 Task: Learn more about a recruiter lite.
Action: Mouse moved to (717, 81)
Screenshot: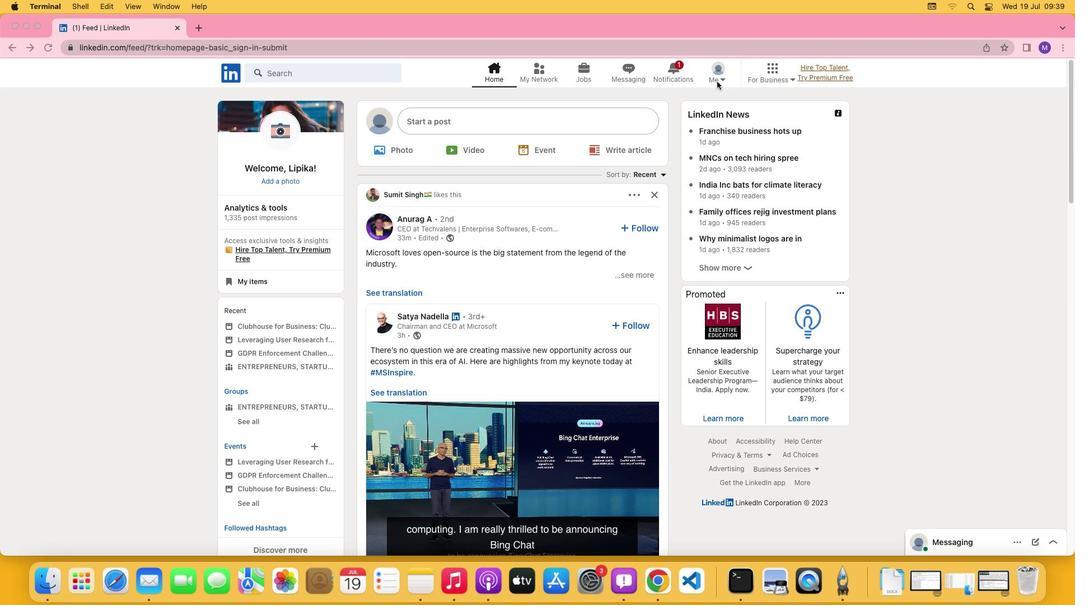 
Action: Mouse pressed left at (717, 81)
Screenshot: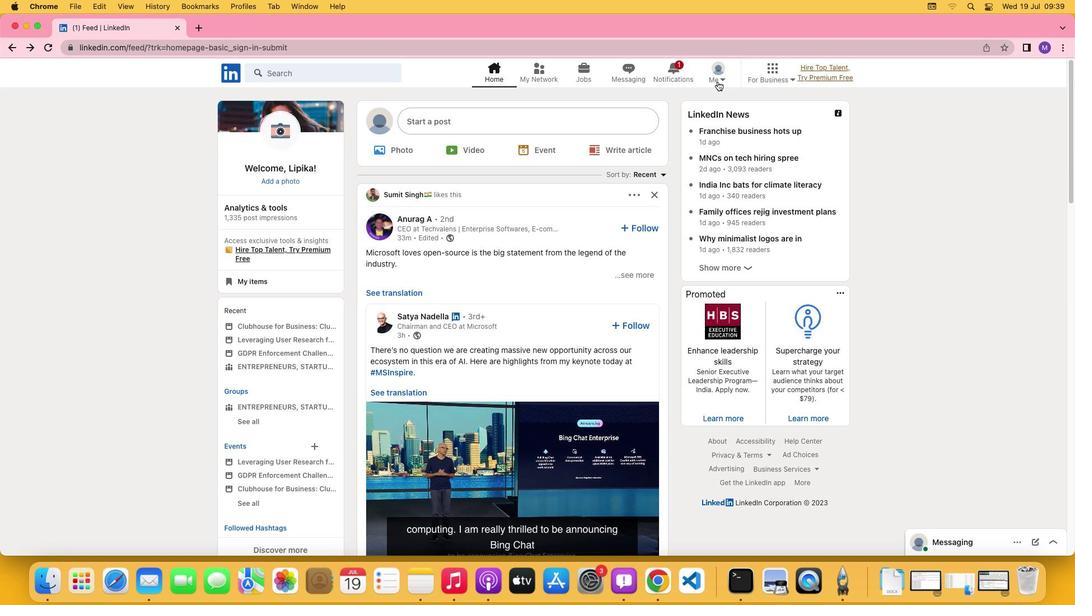 
Action: Mouse moved to (722, 77)
Screenshot: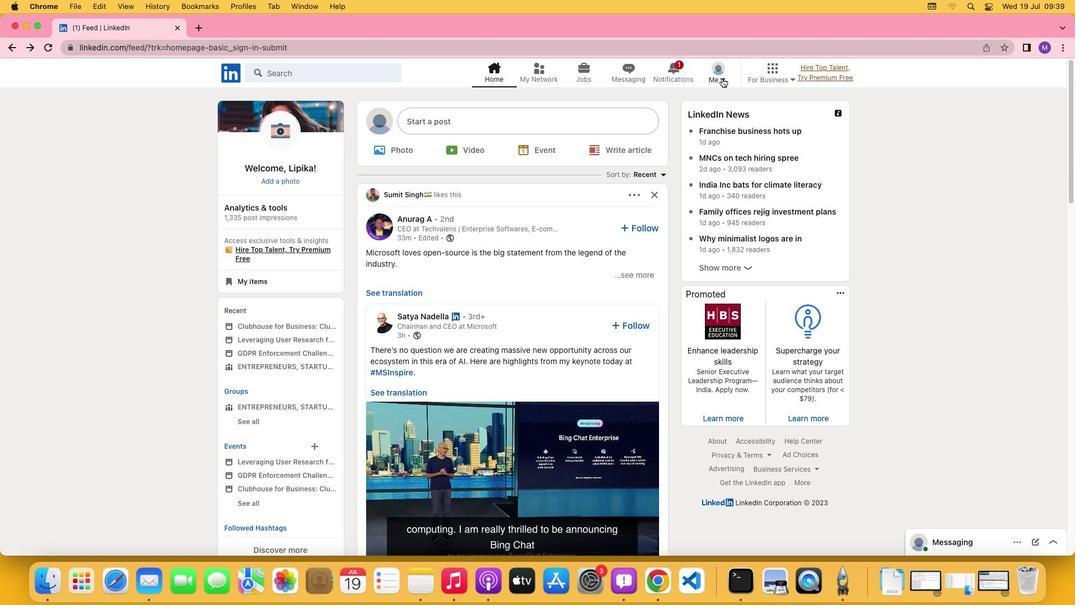 
Action: Mouse pressed left at (722, 77)
Screenshot: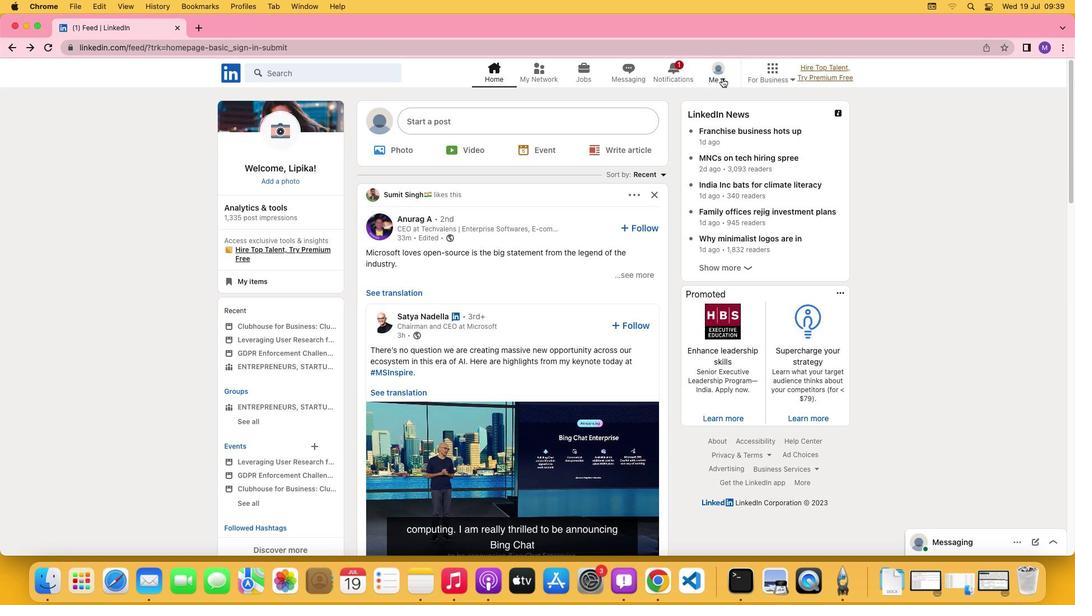
Action: Mouse moved to (622, 195)
Screenshot: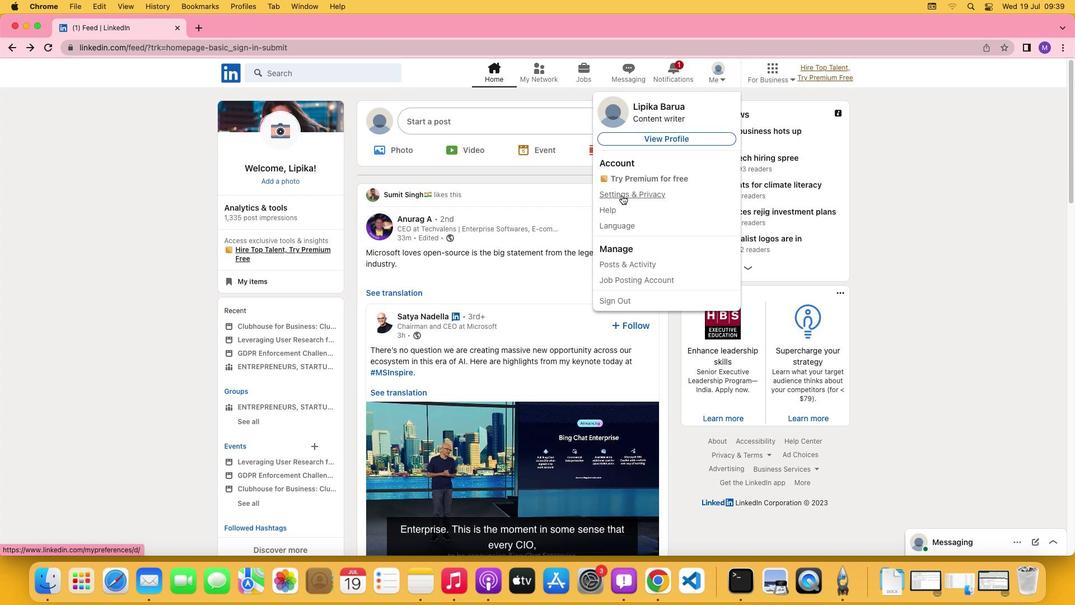 
Action: Mouse pressed left at (622, 195)
Screenshot: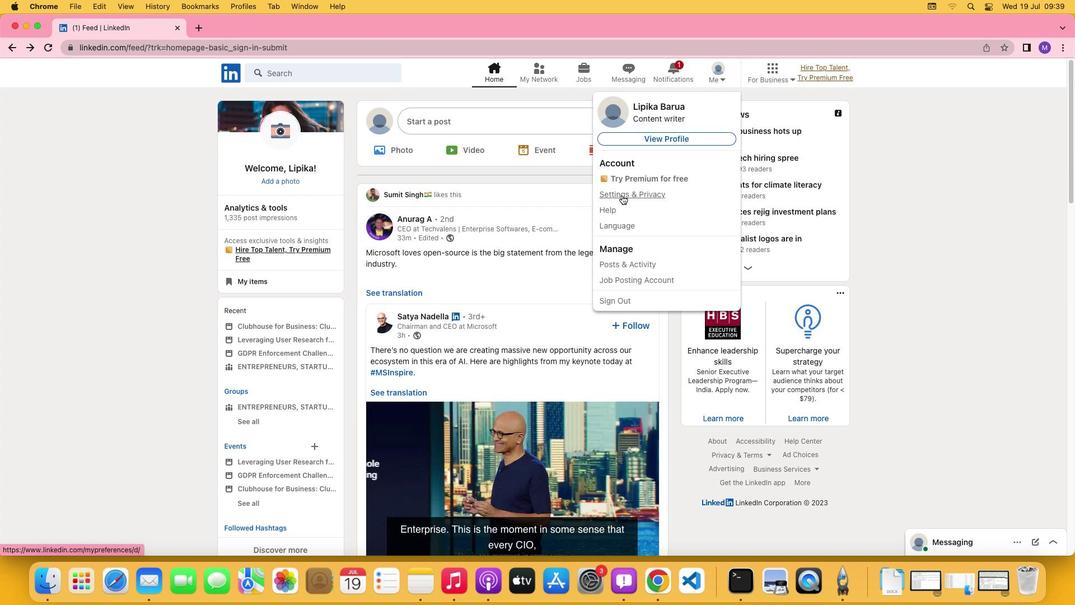 
Action: Mouse moved to (467, 354)
Screenshot: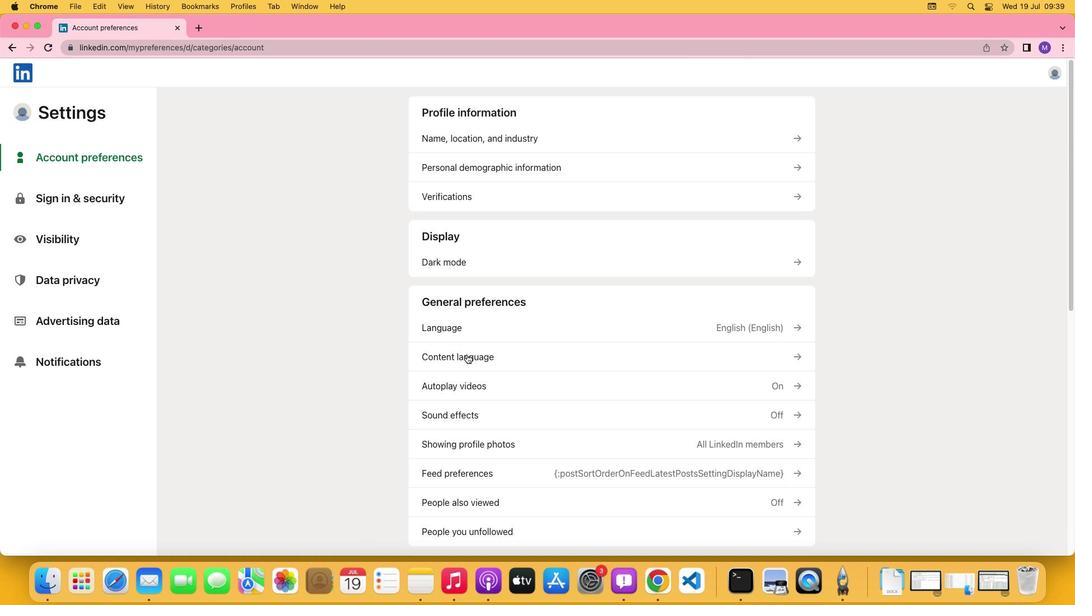 
Action: Mouse scrolled (467, 354) with delta (0, 0)
Screenshot: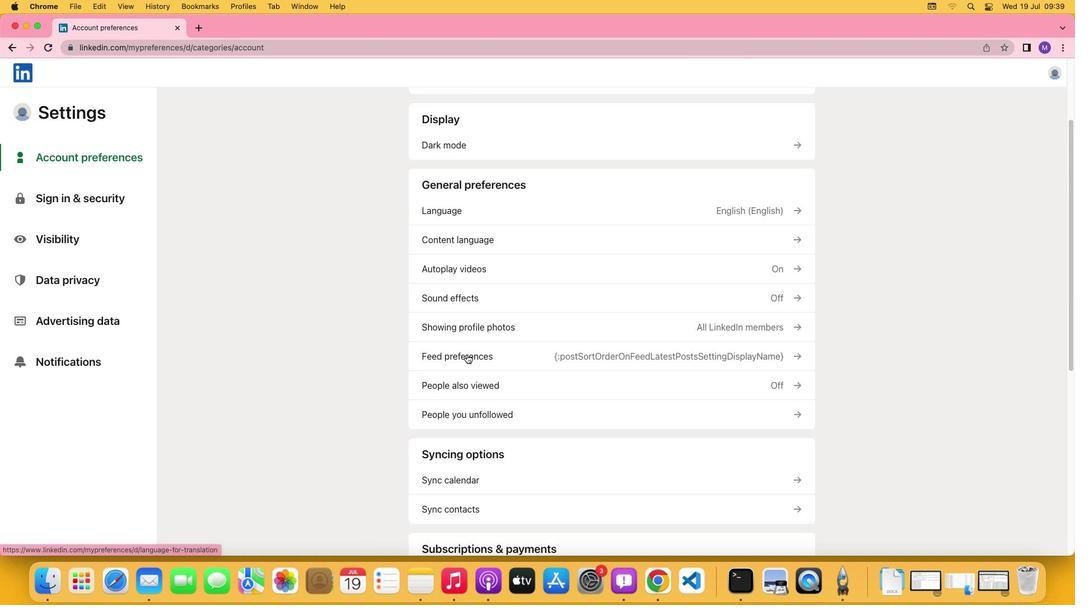 
Action: Mouse scrolled (467, 354) with delta (0, 0)
Screenshot: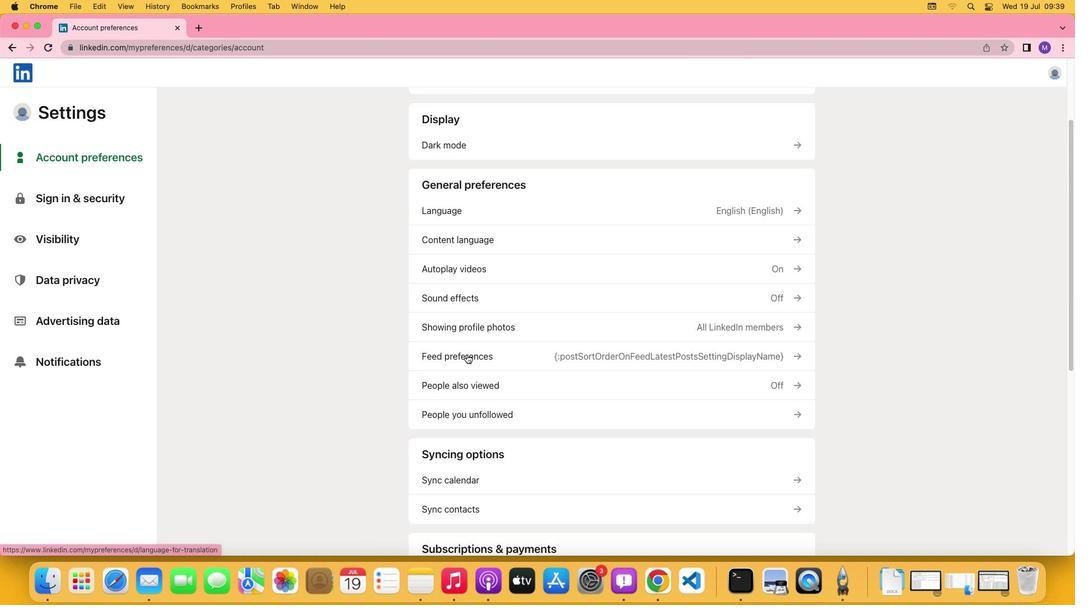 
Action: Mouse scrolled (467, 354) with delta (0, -1)
Screenshot: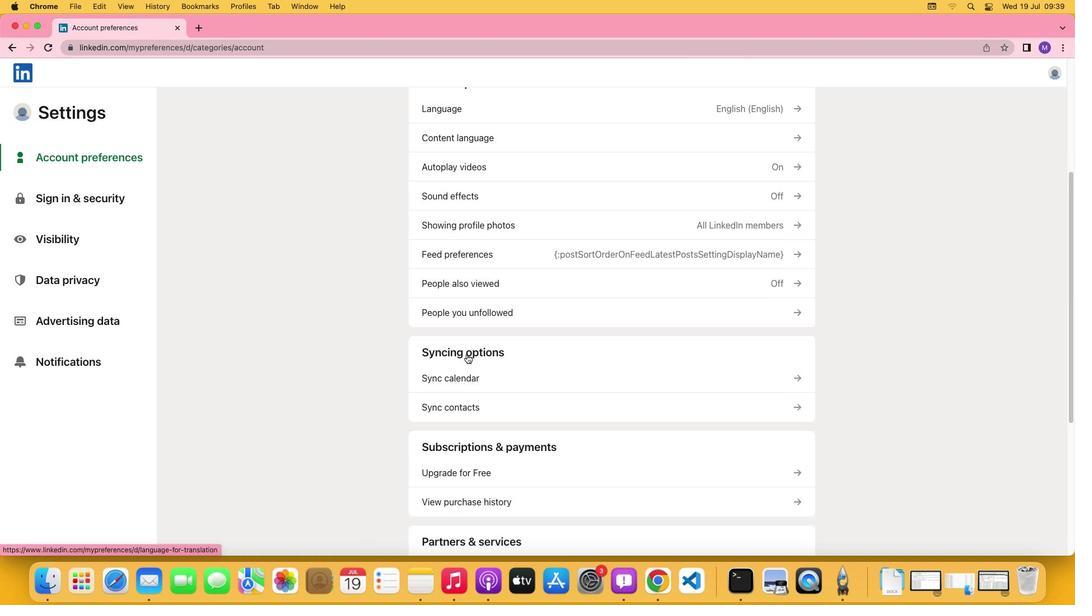 
Action: Mouse scrolled (467, 354) with delta (0, -2)
Screenshot: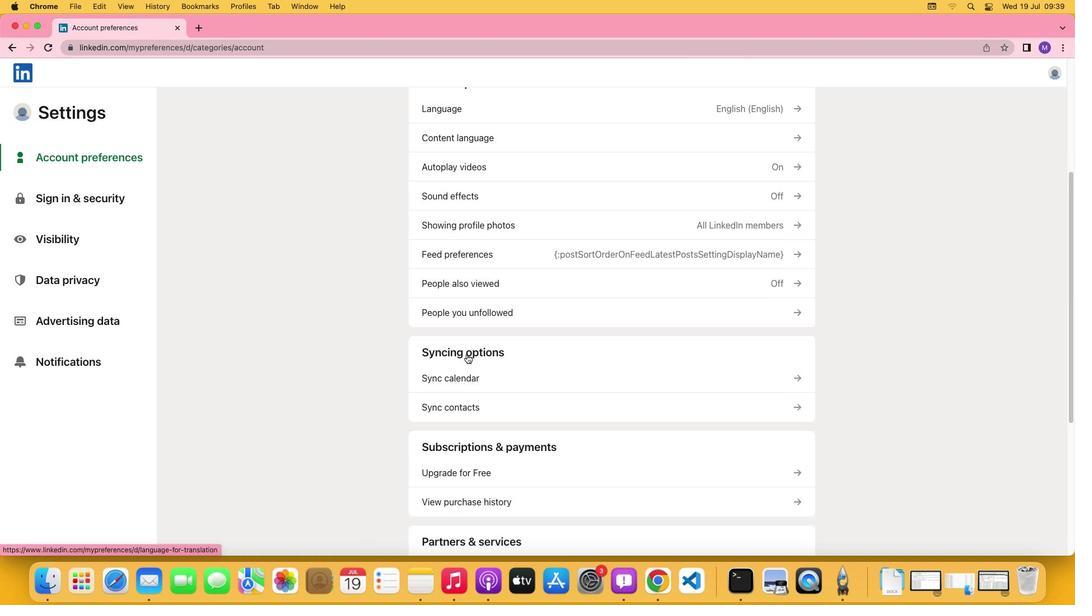 
Action: Mouse scrolled (467, 354) with delta (0, 0)
Screenshot: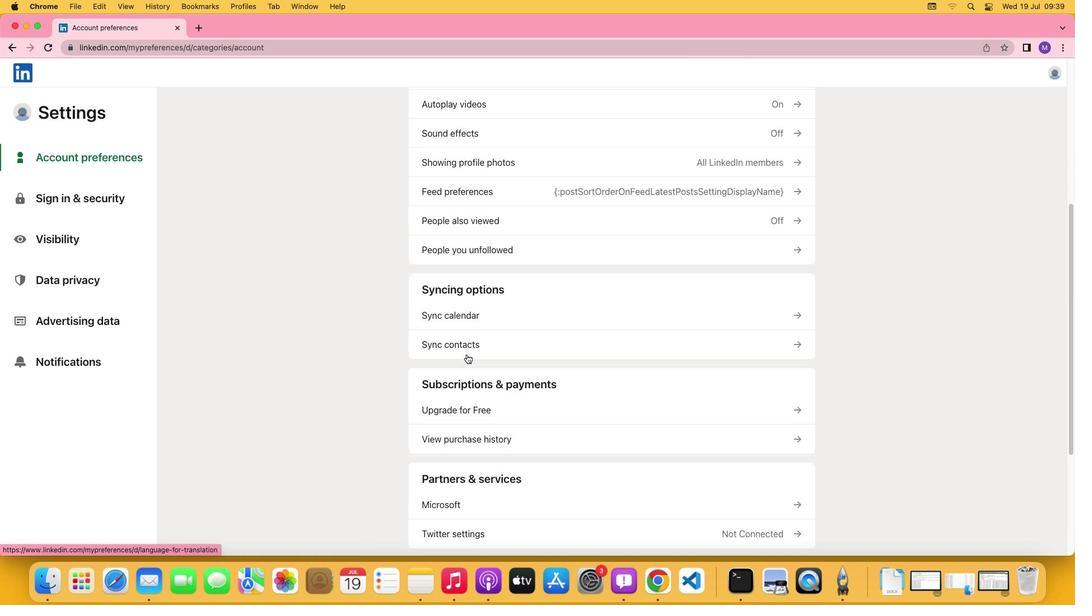 
Action: Mouse scrolled (467, 354) with delta (0, 0)
Screenshot: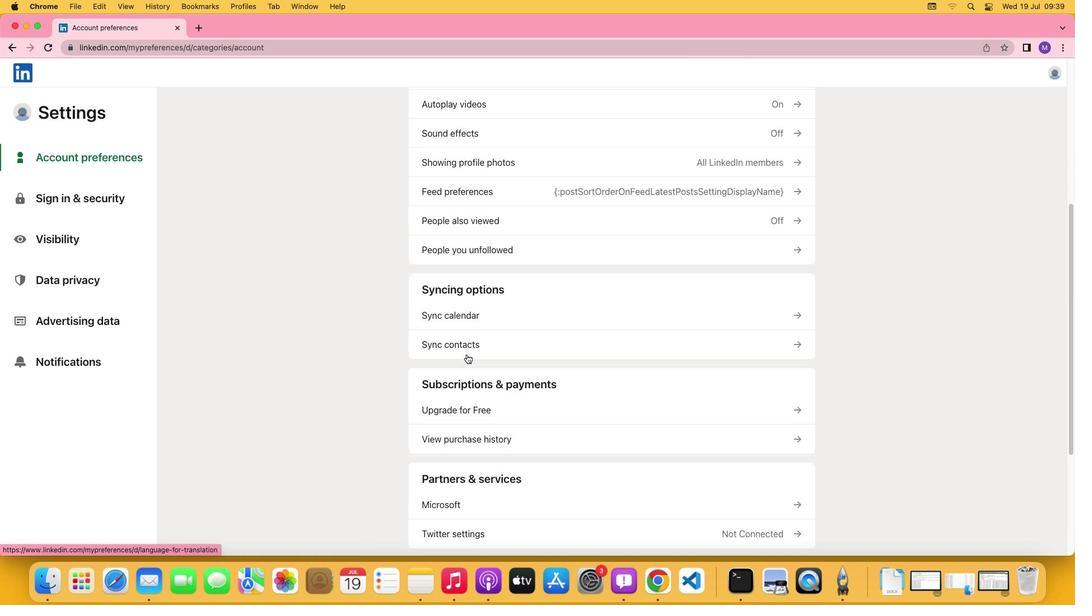 
Action: Mouse scrolled (467, 354) with delta (0, -1)
Screenshot: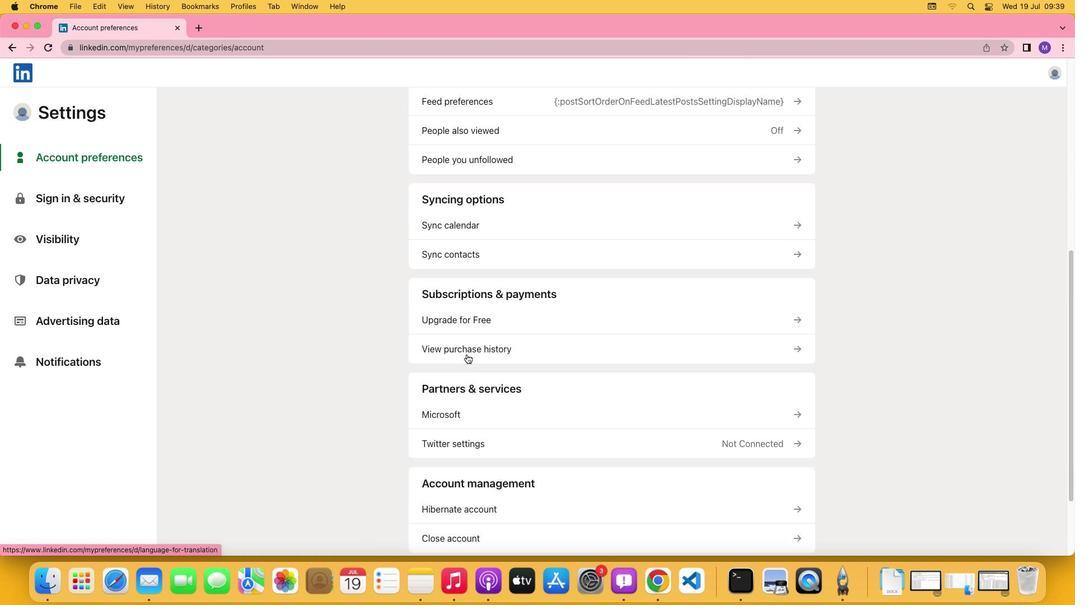 
Action: Mouse scrolled (467, 354) with delta (0, -2)
Screenshot: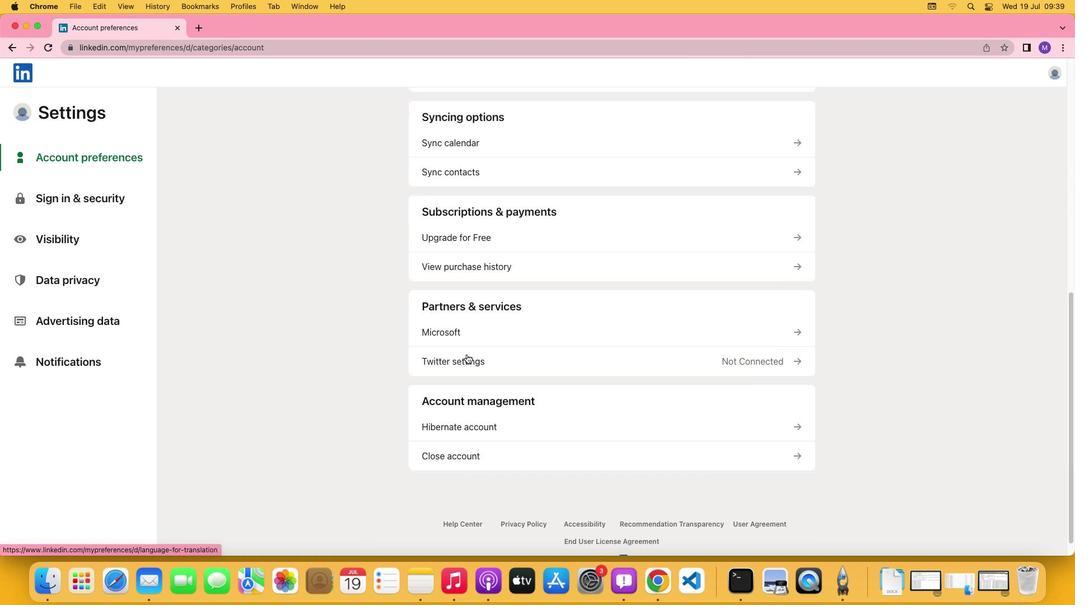 
Action: Mouse moved to (452, 223)
Screenshot: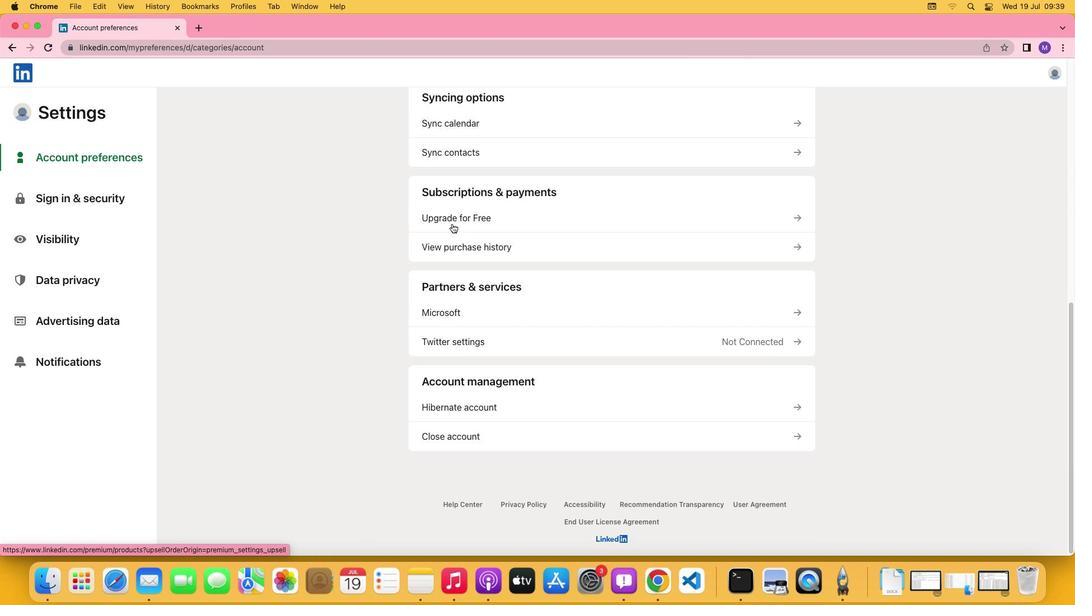 
Action: Mouse pressed left at (452, 223)
Screenshot: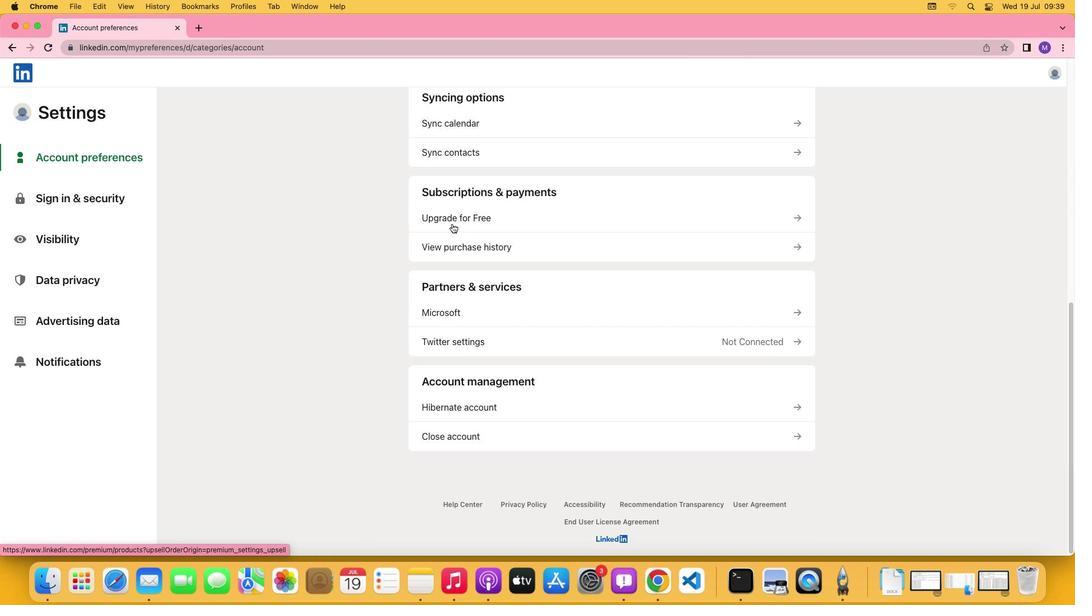 
Action: Mouse moved to (405, 284)
Screenshot: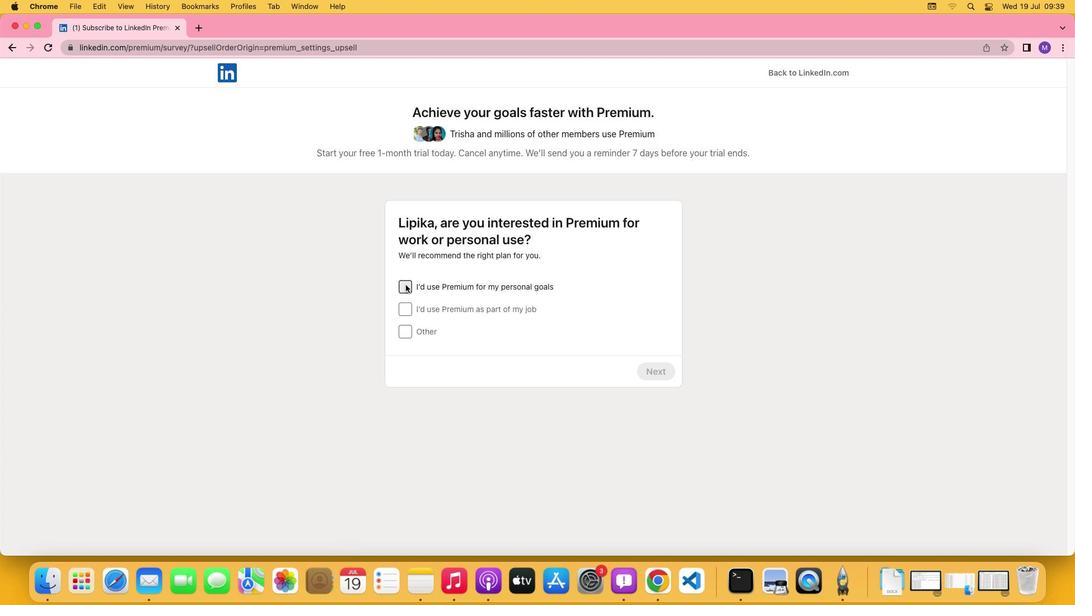 
Action: Mouse pressed left at (405, 284)
Screenshot: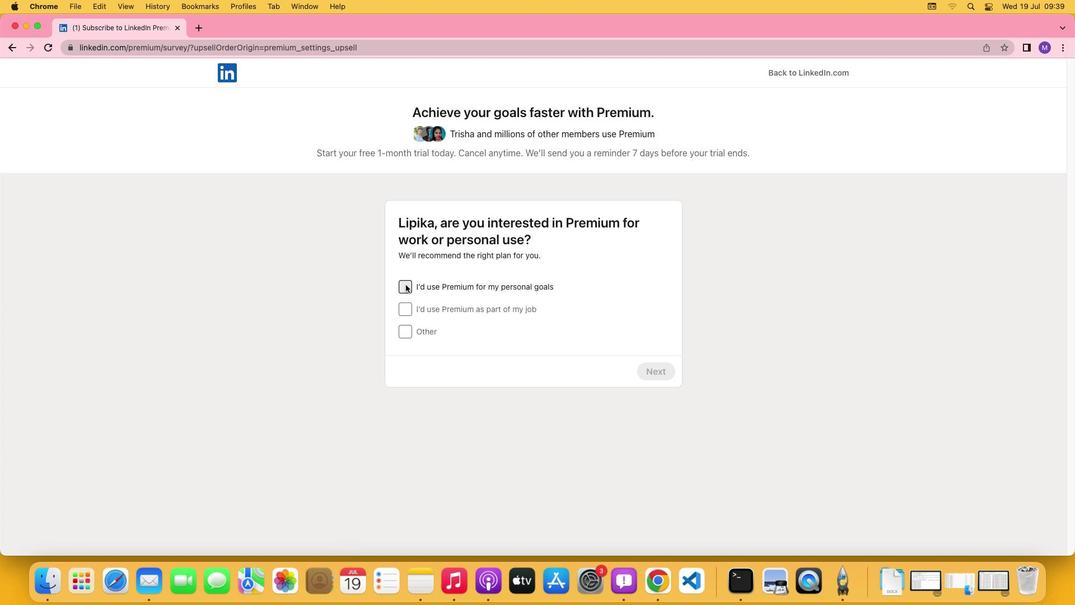 
Action: Mouse moved to (662, 368)
Screenshot: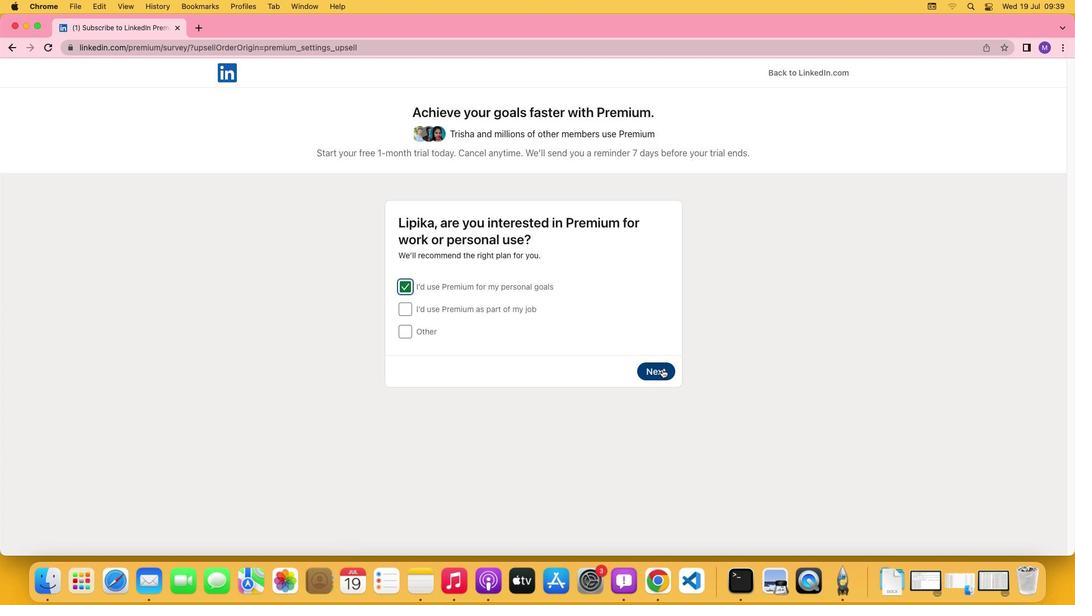 
Action: Mouse pressed left at (662, 368)
Screenshot: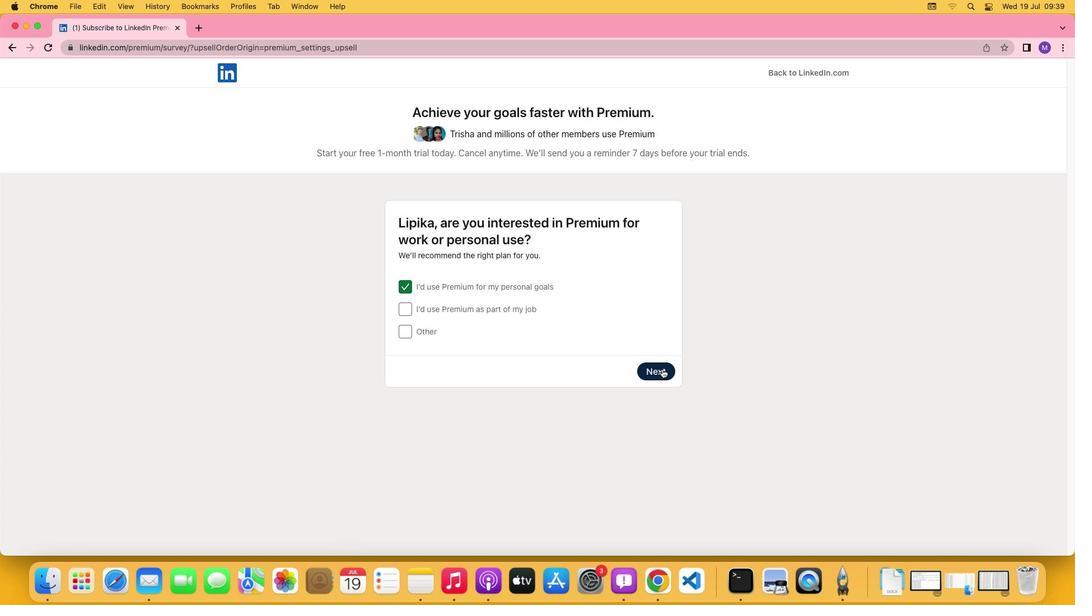 
Action: Mouse moved to (643, 422)
Screenshot: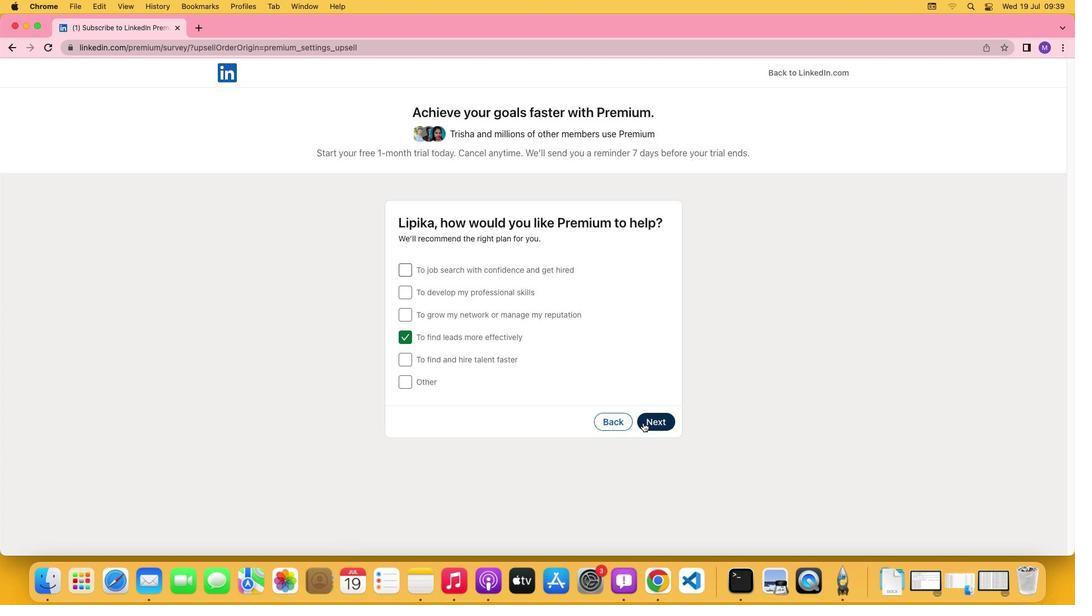 
Action: Mouse pressed left at (643, 422)
Screenshot: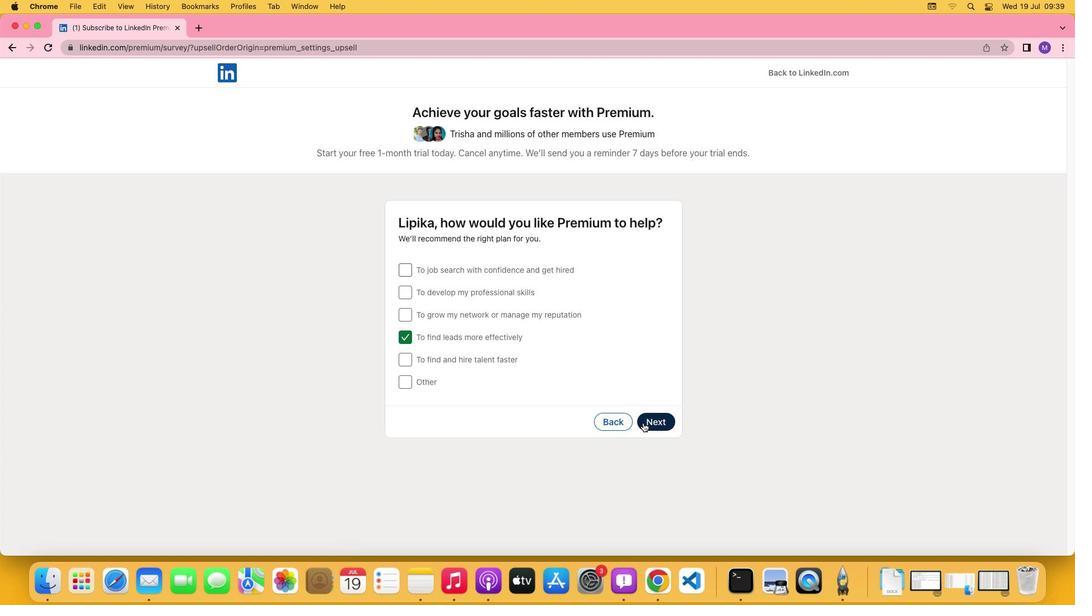 
Action: Mouse moved to (397, 337)
Screenshot: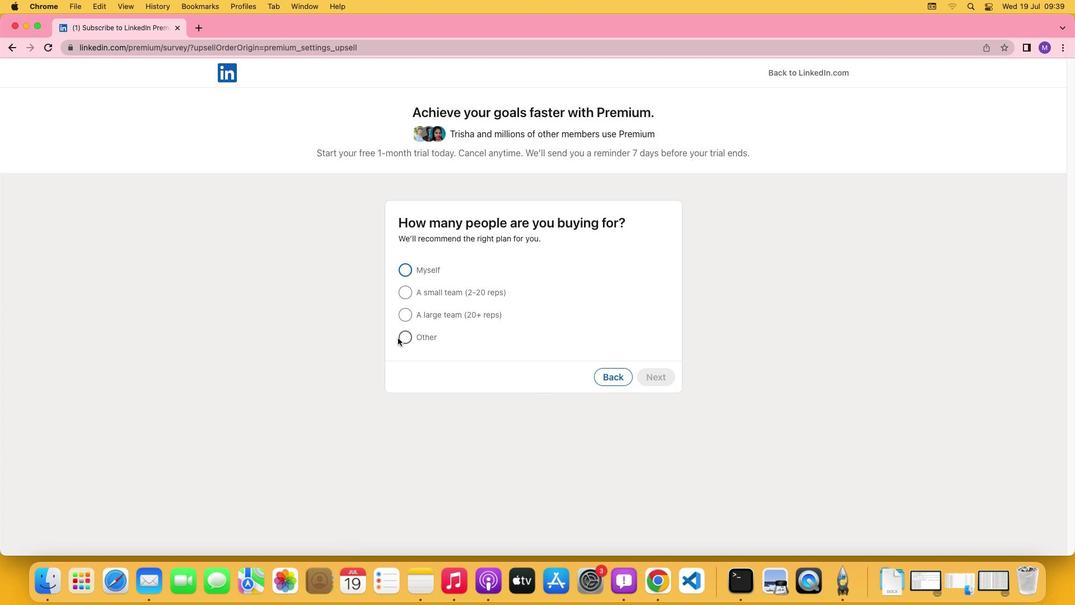 
Action: Mouse pressed left at (397, 337)
Screenshot: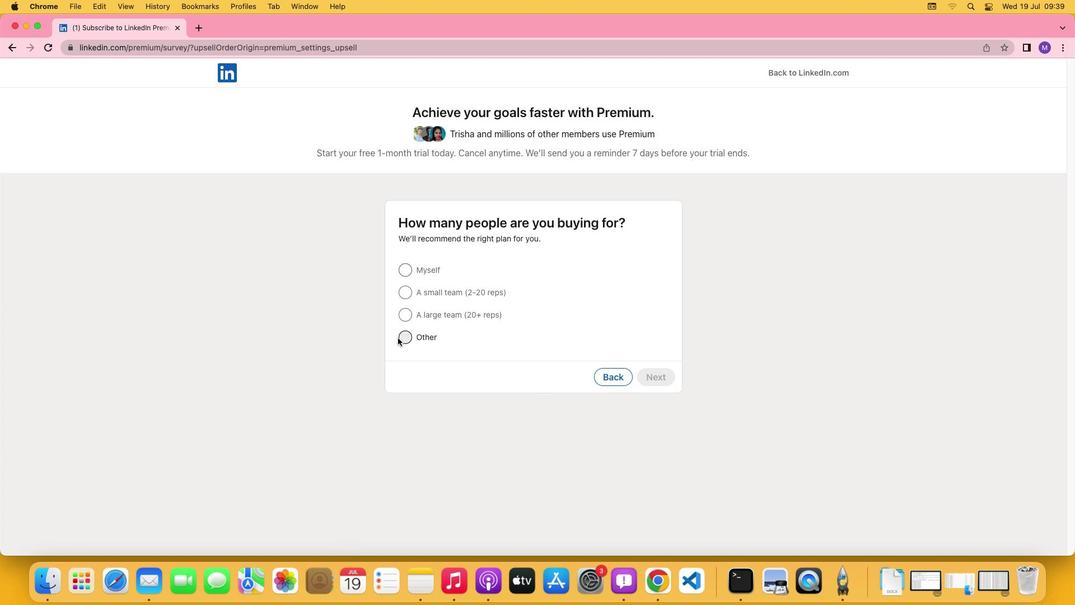 
Action: Mouse moved to (660, 381)
Screenshot: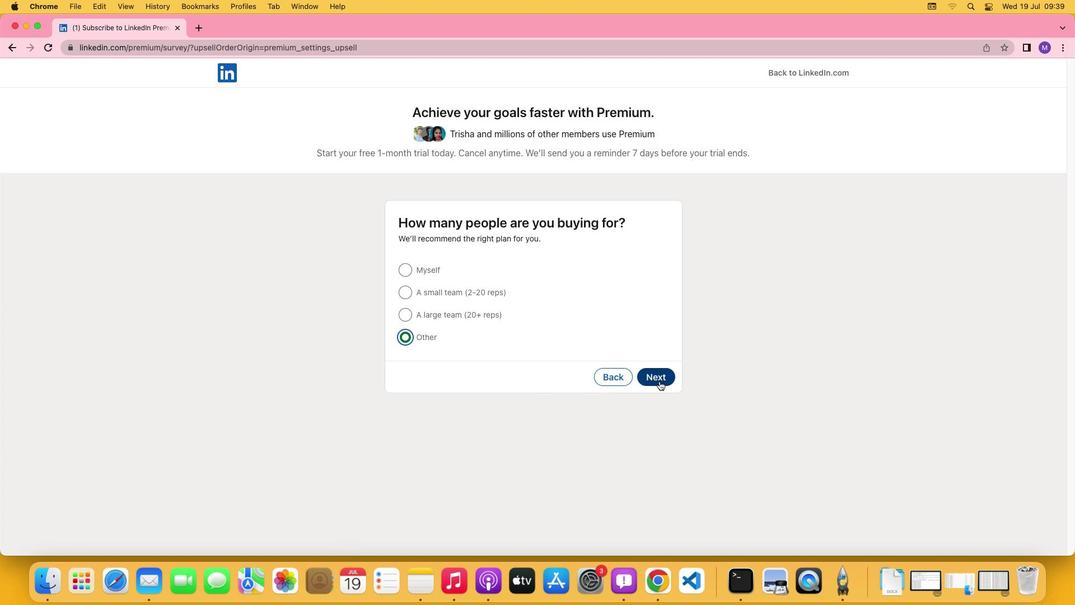 
Action: Mouse pressed left at (660, 381)
Screenshot: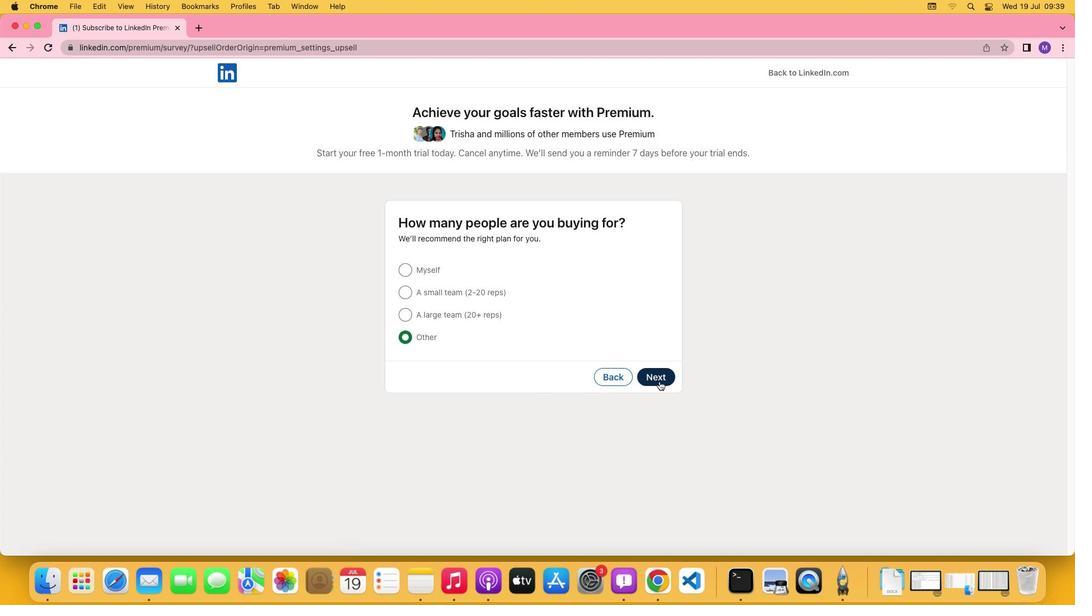 
Action: Mouse moved to (752, 444)
Screenshot: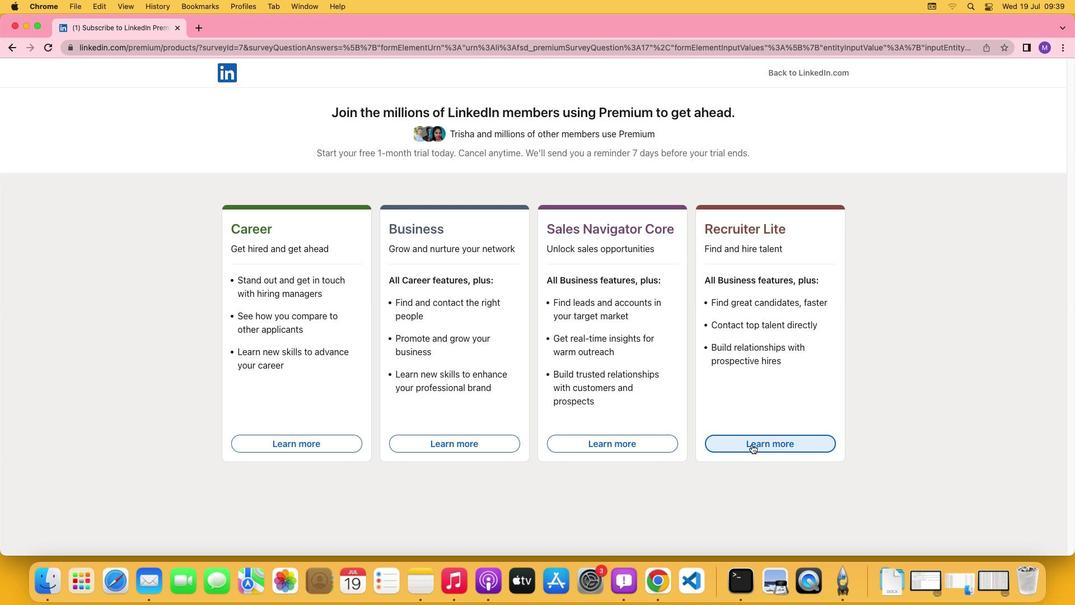 
Action: Mouse pressed left at (752, 444)
Screenshot: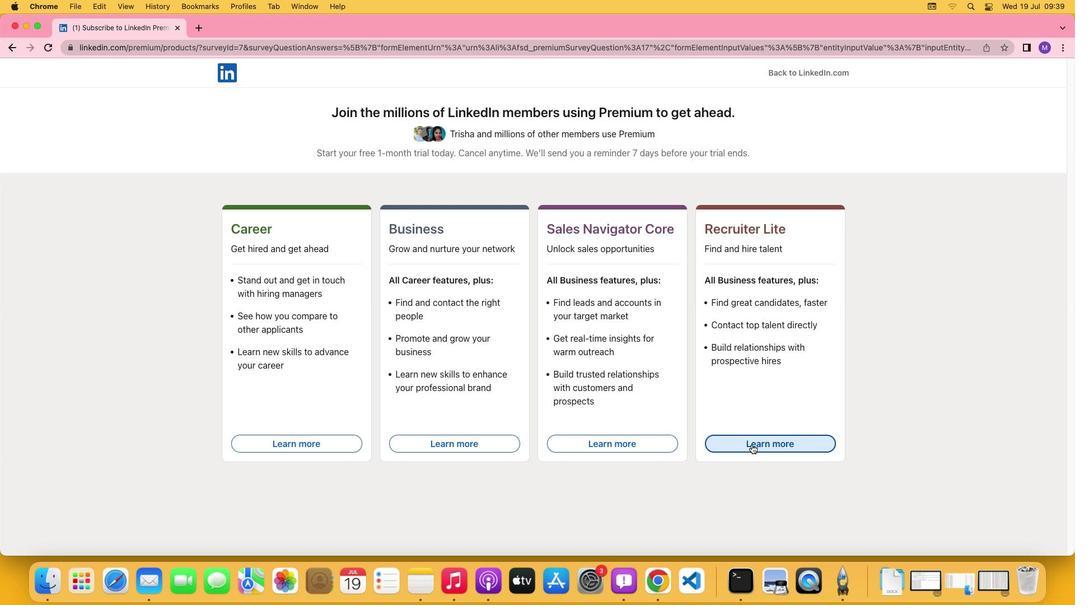 
